 Task: Audio Analysis: Calculate audio duration without playing it.
Action: Mouse moved to (681, 464)
Screenshot: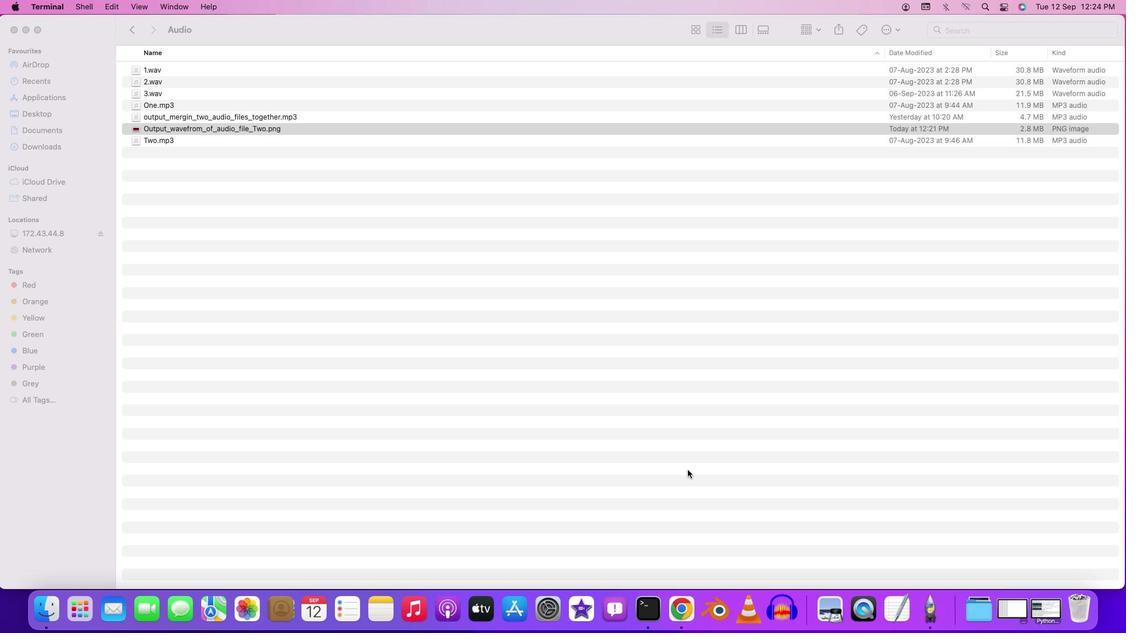 
Action: Mouse pressed left at (681, 464)
Screenshot: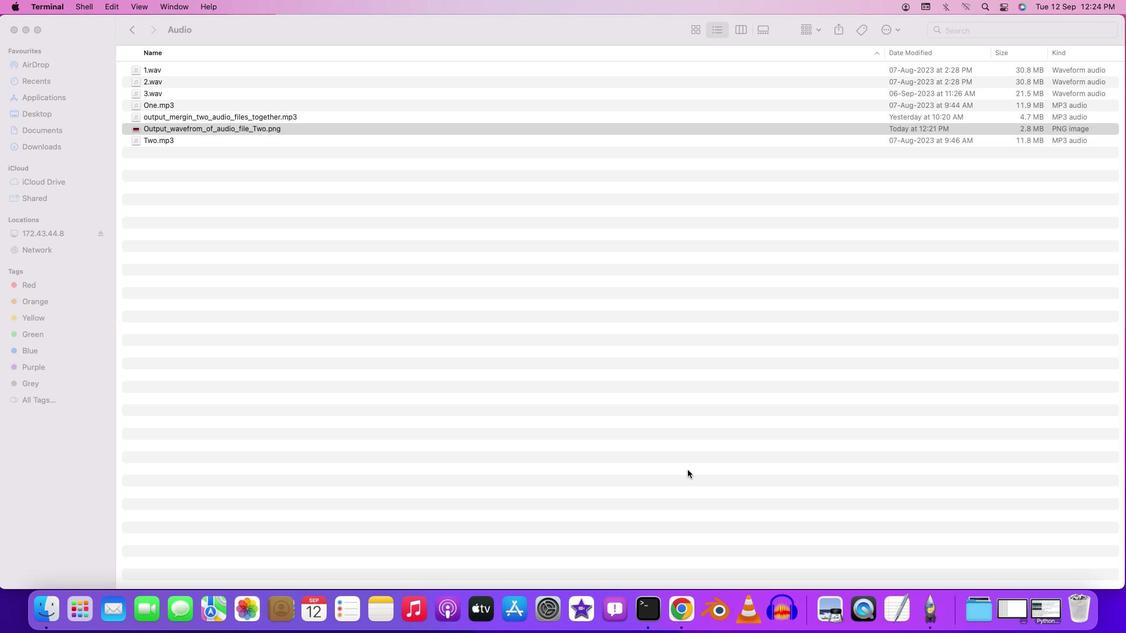 
Action: Mouse moved to (641, 596)
Screenshot: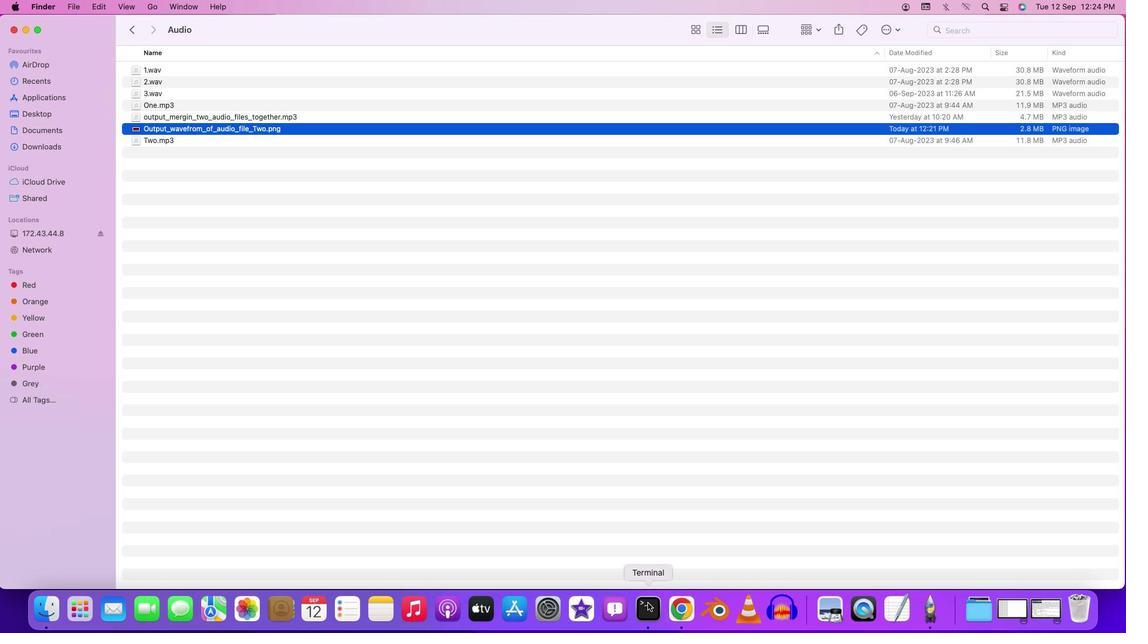 
Action: Mouse pressed right at (641, 596)
Screenshot: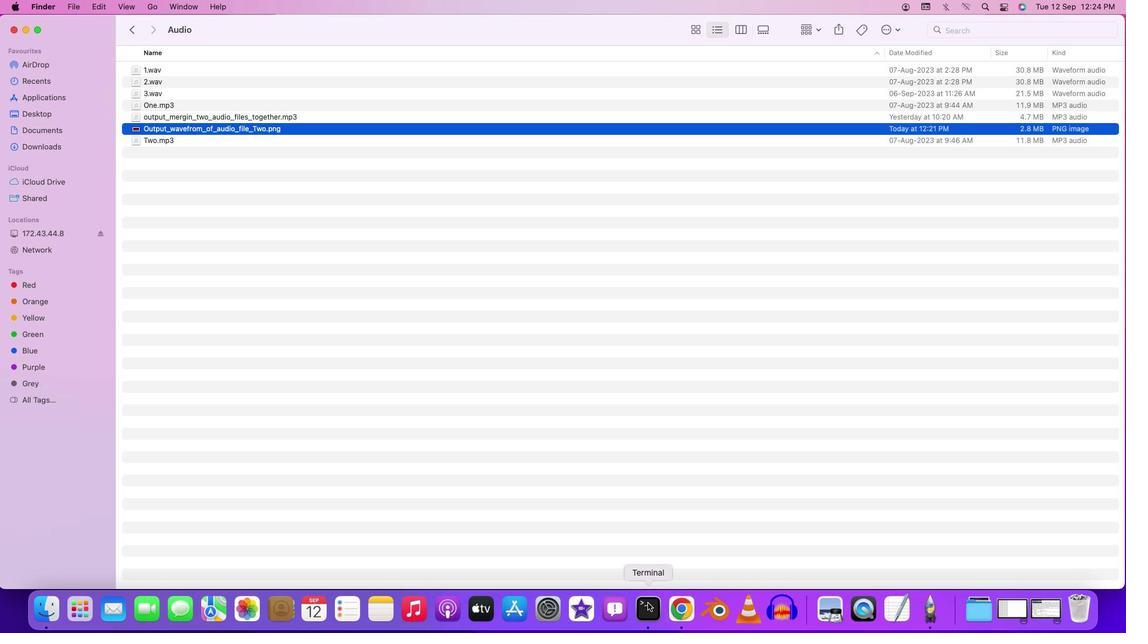 
Action: Mouse moved to (668, 461)
Screenshot: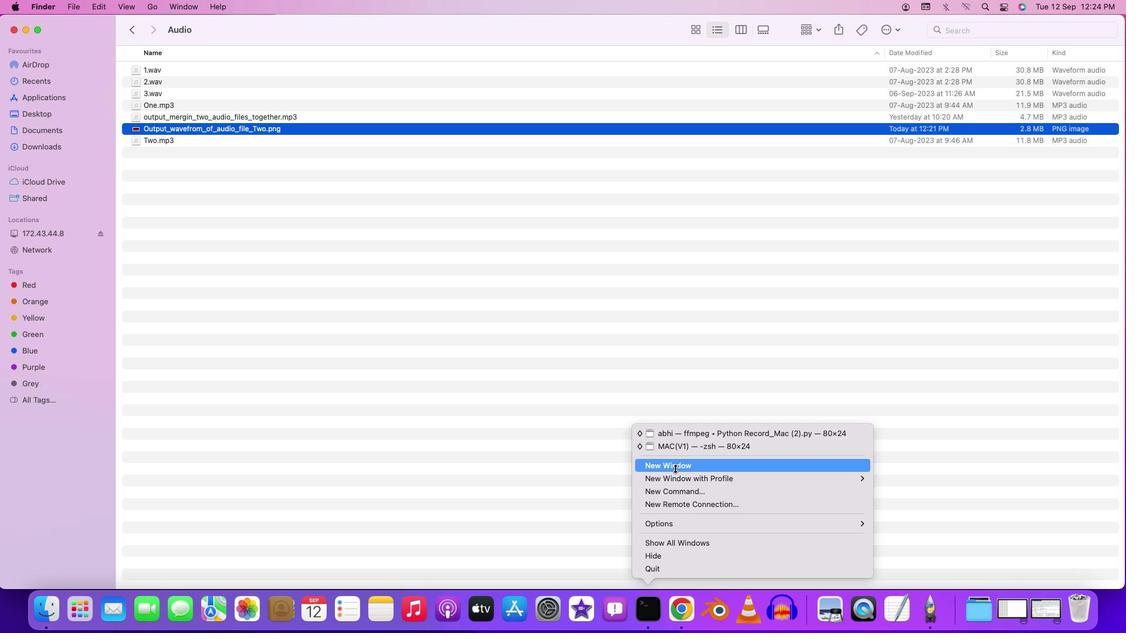 
Action: Mouse pressed left at (668, 461)
Screenshot: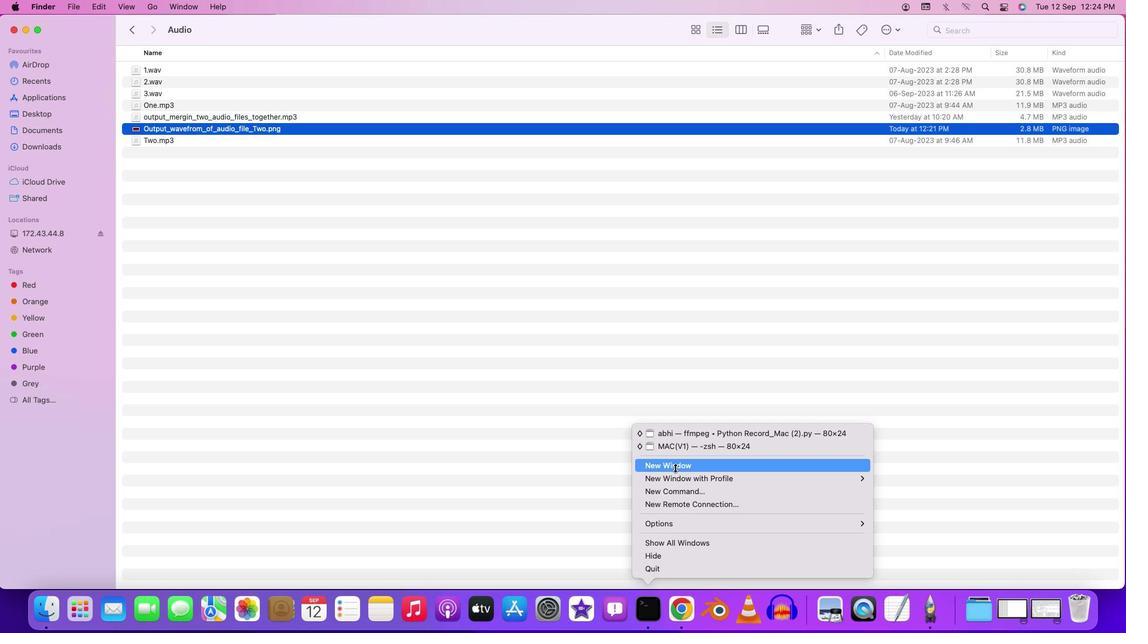 
Action: Key pressed 'c''d'Key.space'd''e''s''k''t''o''p'Key.enter'c''d'Key.space'a''b''h''i'Key.backspaceKey.backspaceKey.backspaceKey.backspace'f''f''m''p''e''g'Key.enter'c''d'Key.space'a''n''a''l''y''s''i''s'Key.enter'c''d'Key.spaceKey.shift'A''u''d''i''o'Key.enter'f''f''p''r''o''b''e'Key.space'-''i'Key.spaceKey.shift'O''n''e''.'Key.backspace'.''w''a''v'Key.leftKey.rightKey.rightKey.rightKey.space'-''s''h''o''w'Key.shift'_''e''n''t''e''r''i''e''s'Key.space'f''o''r''m''a''t'Key.shift'_'Key.backspace'=''d''u''r''a''t''i''o''n'Key.space'-''v'Key.space'q''u''i''e''t'Key.space'-''o''f'Key.rightKey.space'c''s''v'Key.spaceKey.backspace'='Key.shift'"''p''=''0'Key.shift'"'Key.enterKey.upKey.leftKey.leftKey.leftKey.left
Screenshot: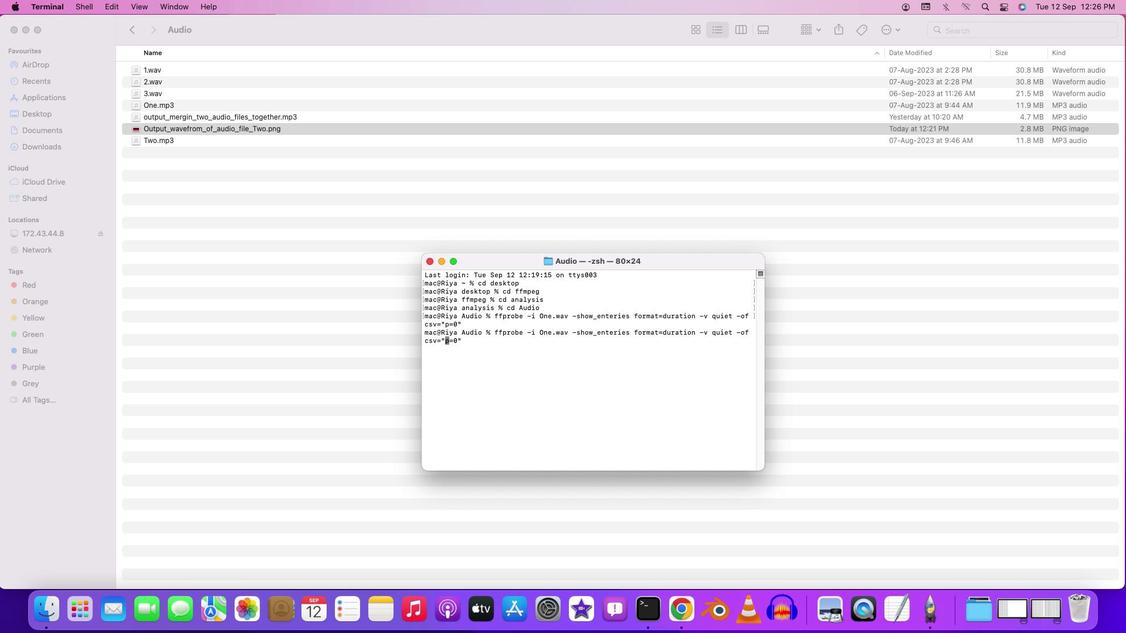 
Action: Mouse moved to (542, 326)
Screenshot: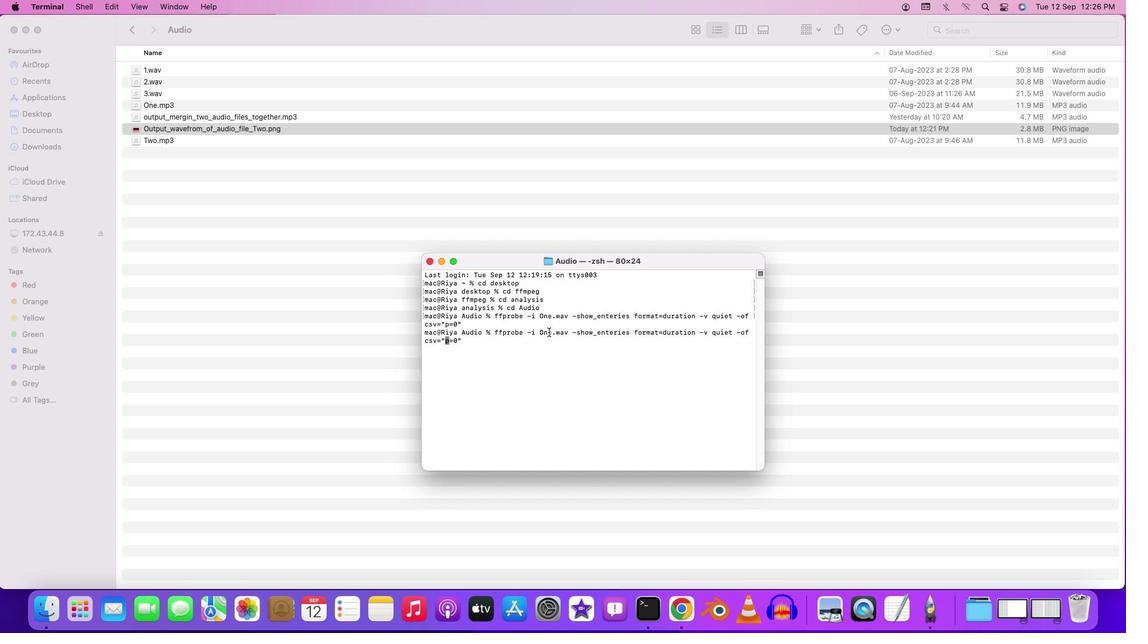 
Action: Key pressed Key.left
Screenshot: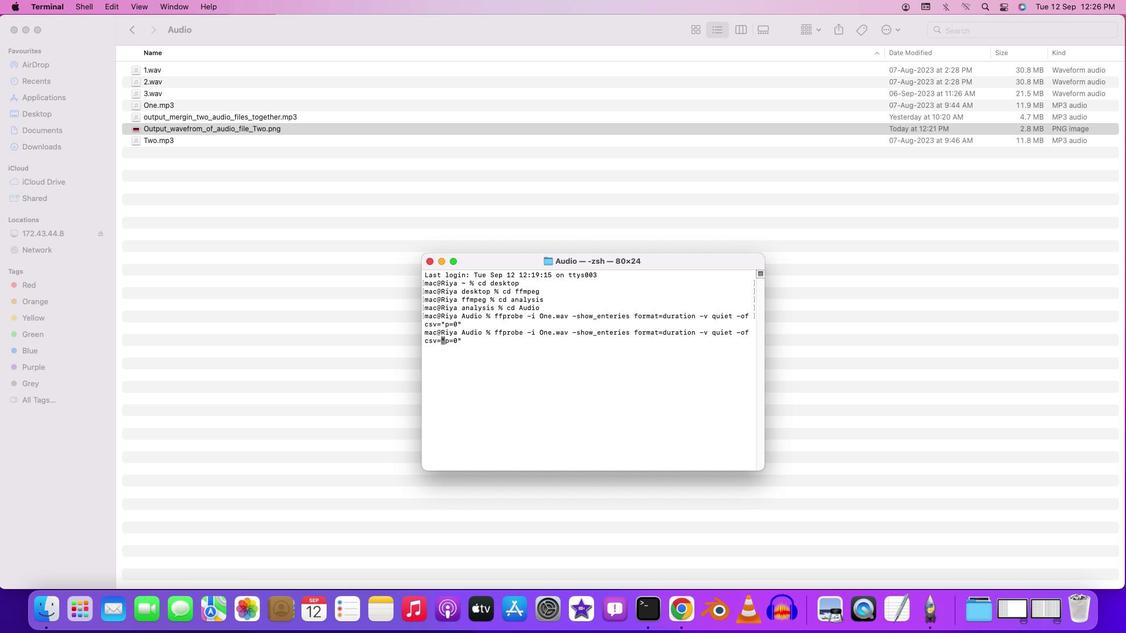 
Action: Mouse moved to (526, 330)
Screenshot: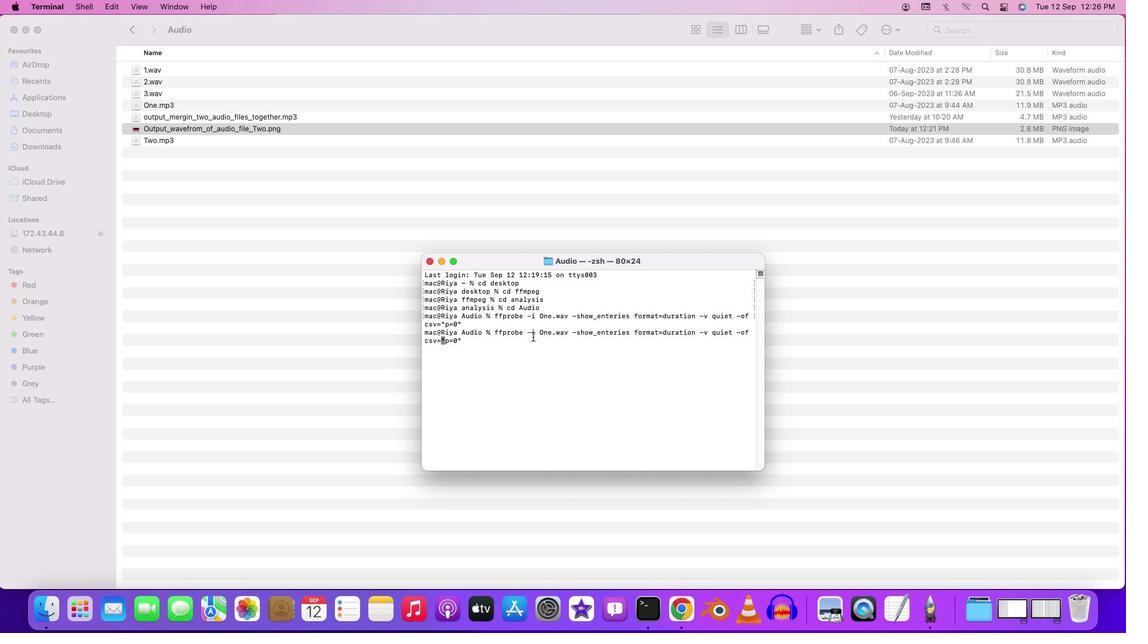 
Action: Key pressed Key.right
Screenshot: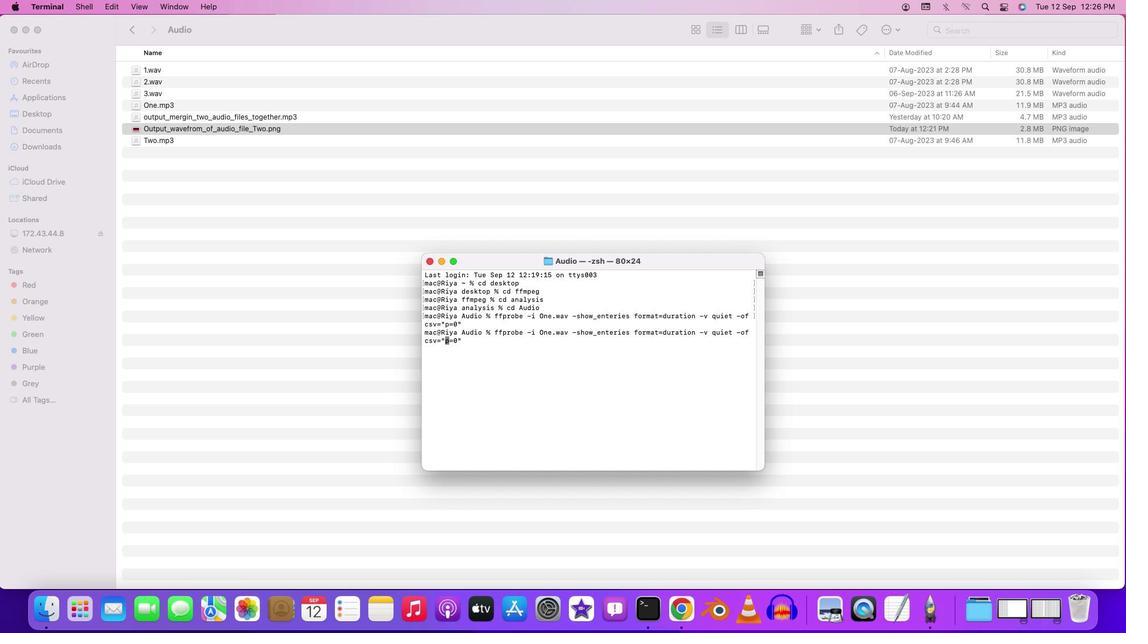 
Action: Mouse moved to (525, 333)
Screenshot: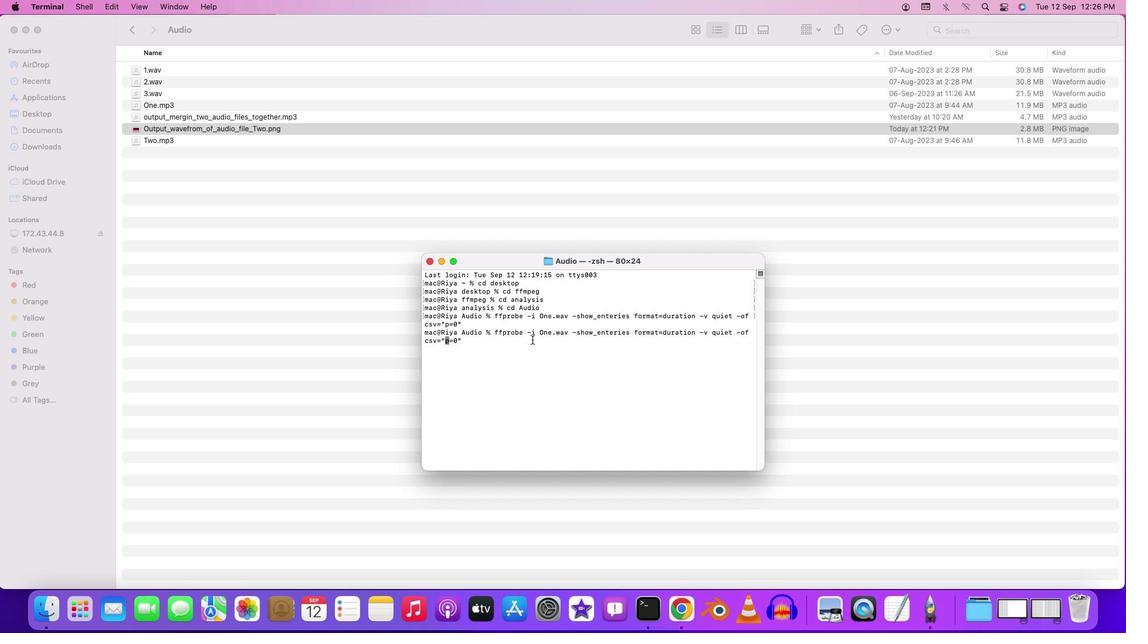 
Action: Key pressed Key.left
Screenshot: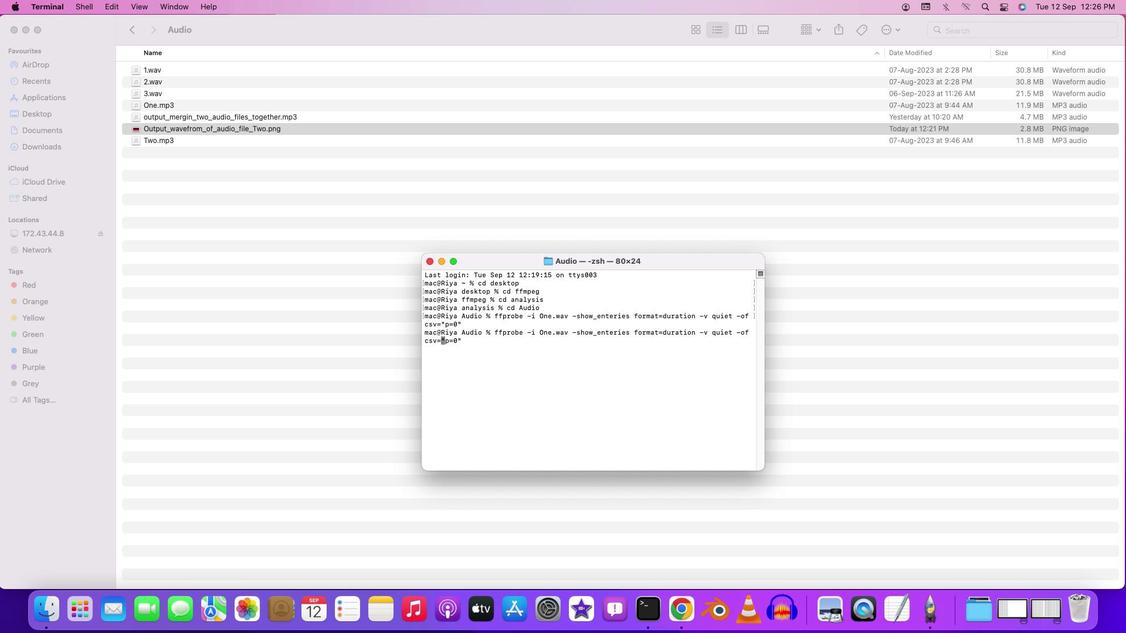 
Action: Mouse moved to (525, 339)
Screenshot: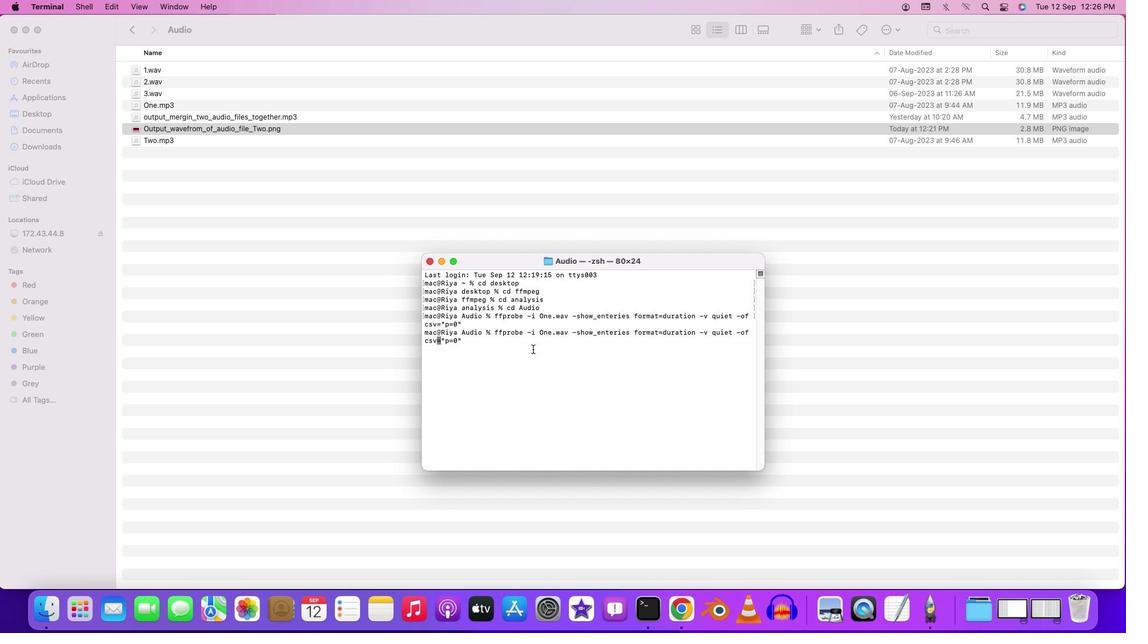 
Action: Key pressed Key.left
Screenshot: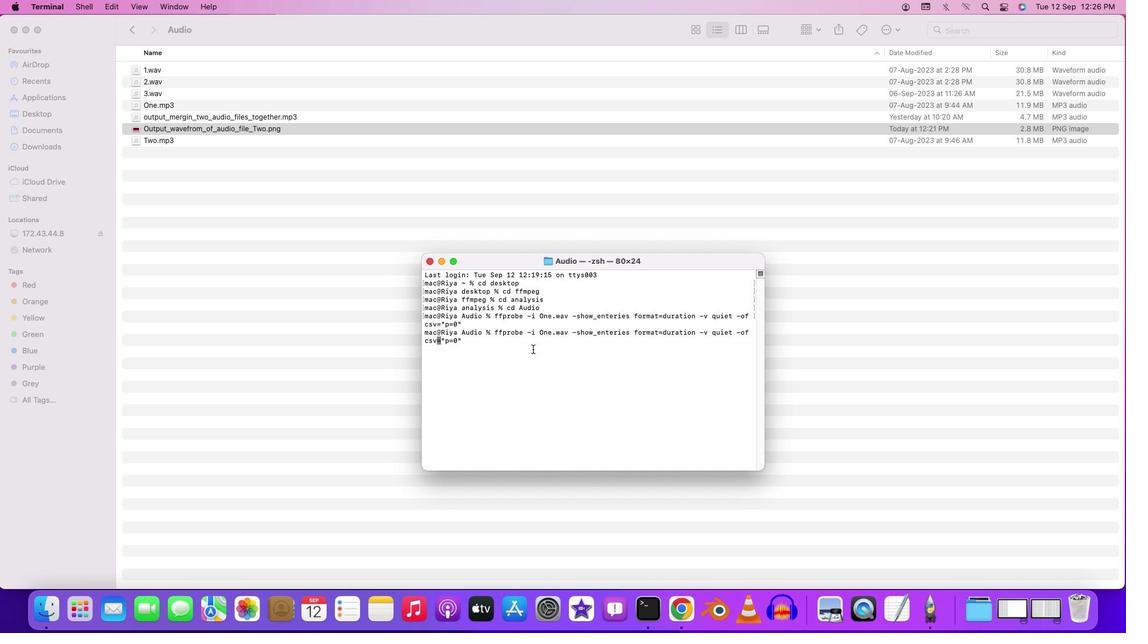 
Action: Mouse moved to (526, 343)
Screenshot: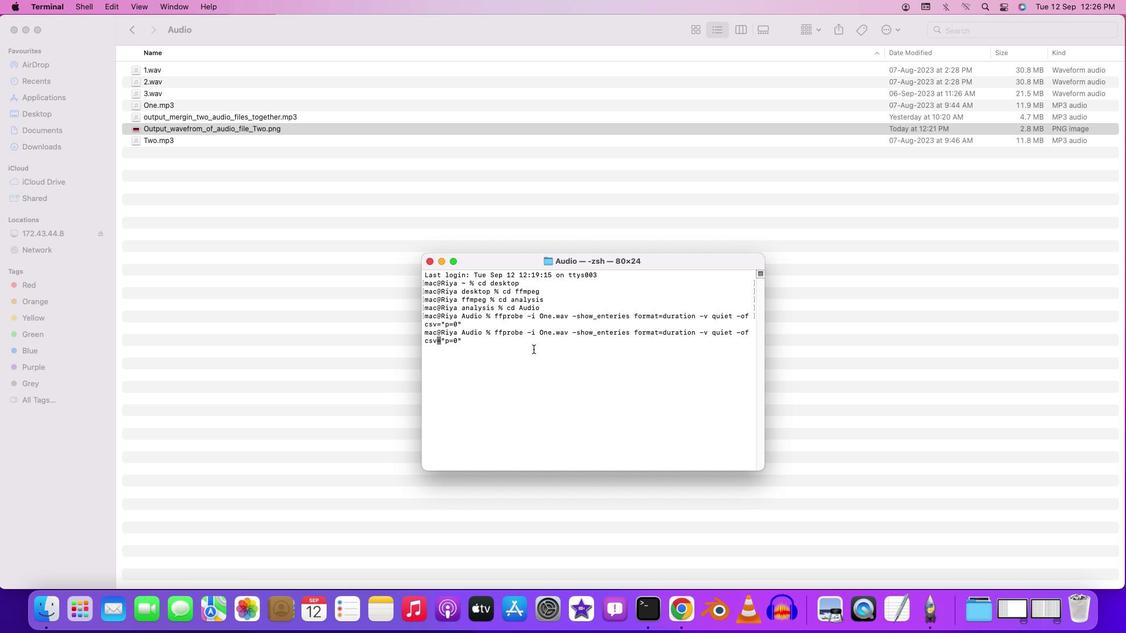 
Action: Key pressed Key.leftKey.leftKey.leftKey.leftKey.leftKey.leftKey.leftKey.leftKey.leftKey.leftKey.leftKey.leftKey.leftKey.leftKey.leftKey.leftKey.leftKey.left
Screenshot: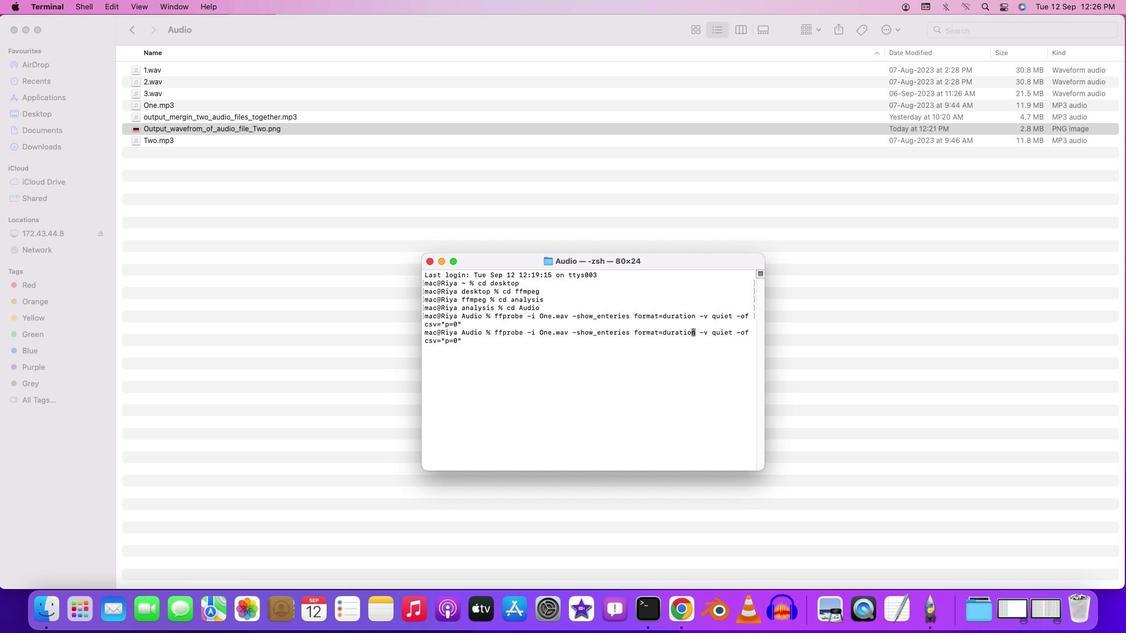 
Action: Mouse moved to (526, 343)
Screenshot: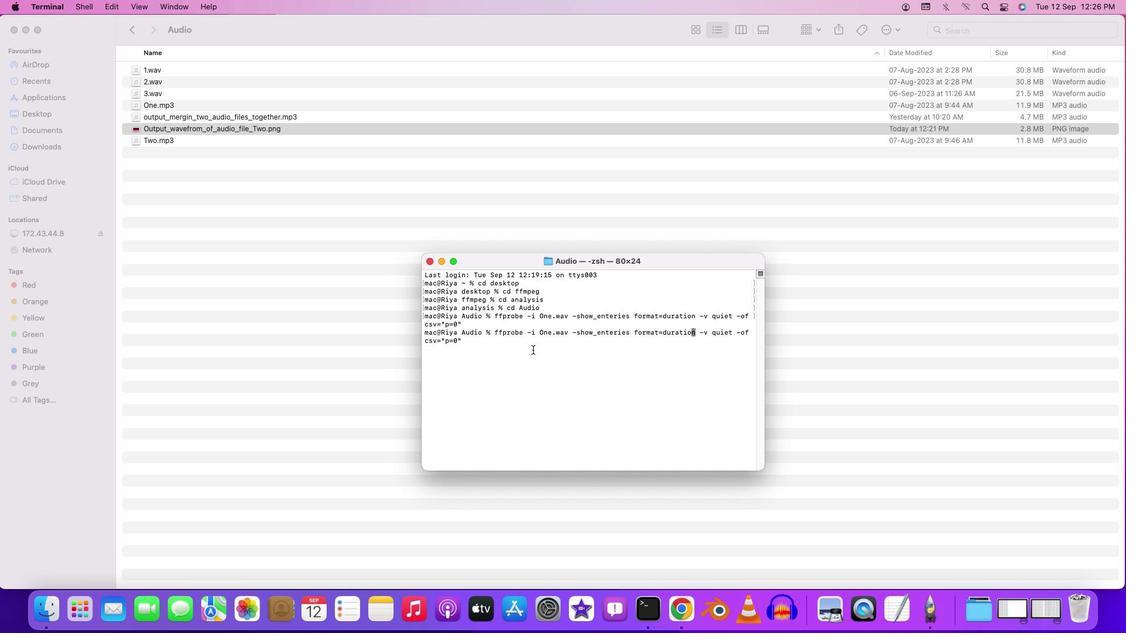 
Action: Key pressed Key.leftKey.leftKey.leftKey.leftKey.leftKey.leftKey.left
Screenshot: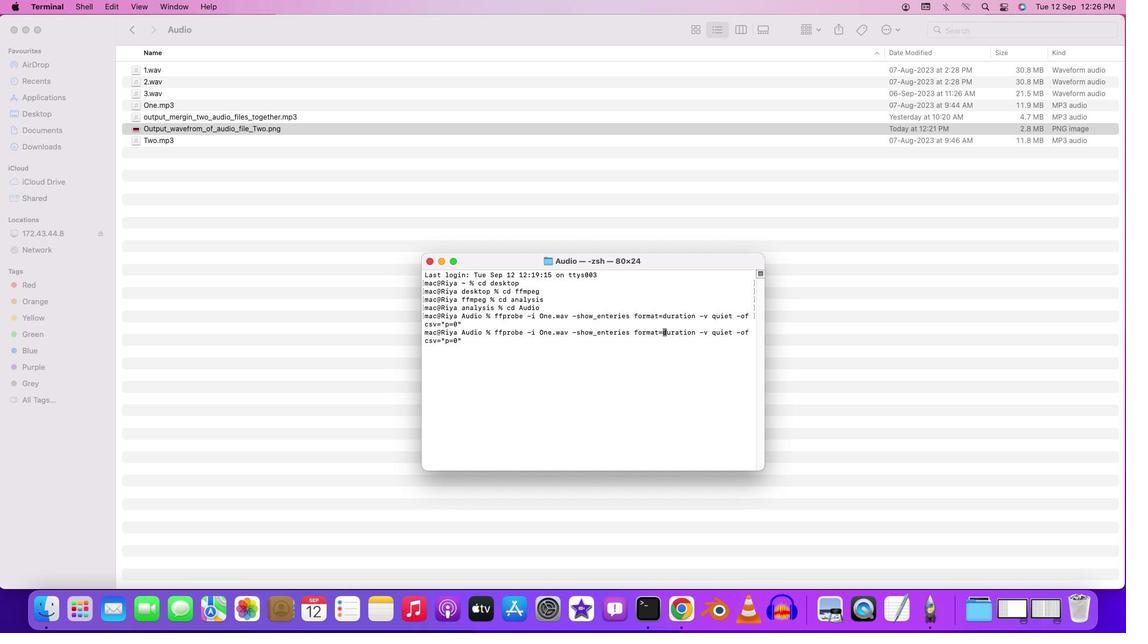 
Action: Mouse moved to (525, 344)
Screenshot: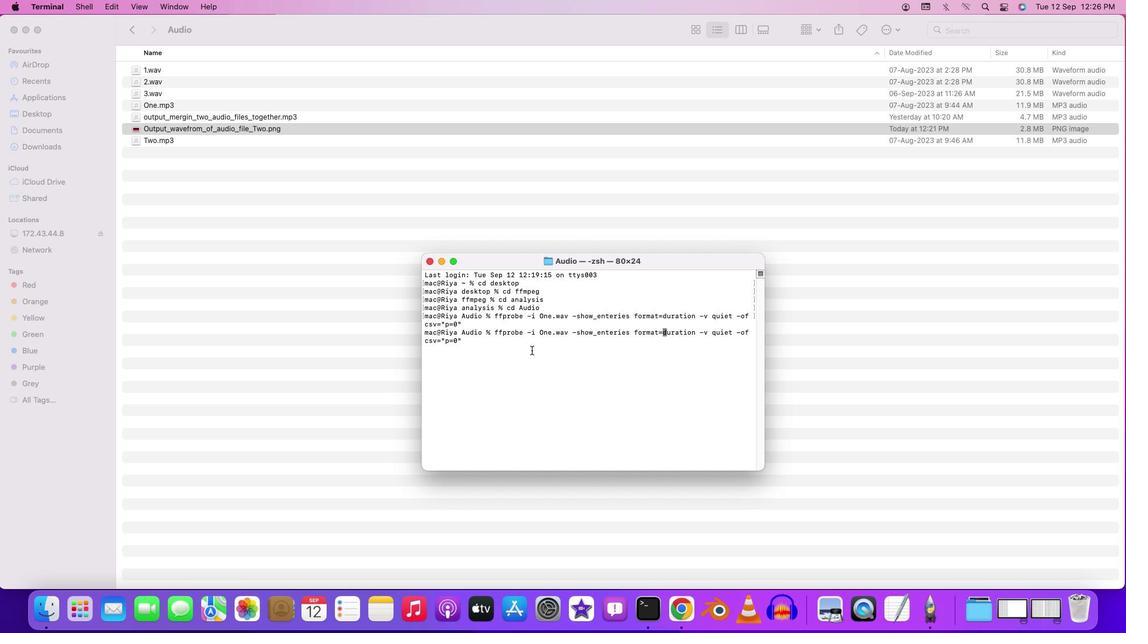 
Action: Key pressed Key.leftKey.leftKey.leftKey.leftKey.leftKey.leftKey.leftKey.leftKey.leftKey.leftKey.leftKey.leftKey.backspaceKey.right
Screenshot: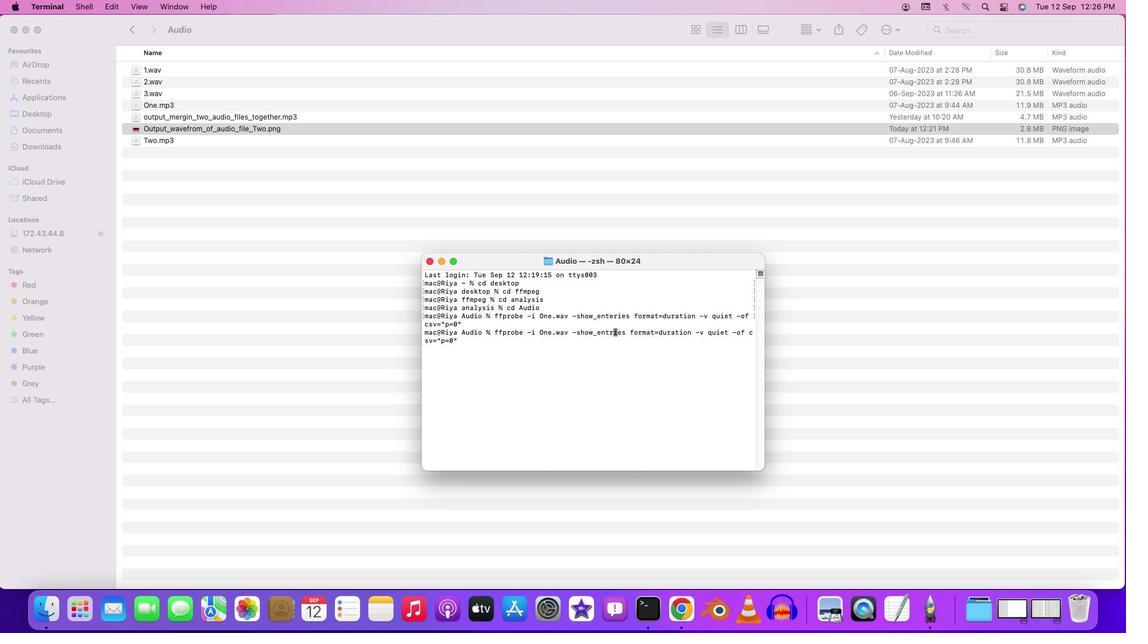 
Action: Mouse moved to (525, 343)
Screenshot: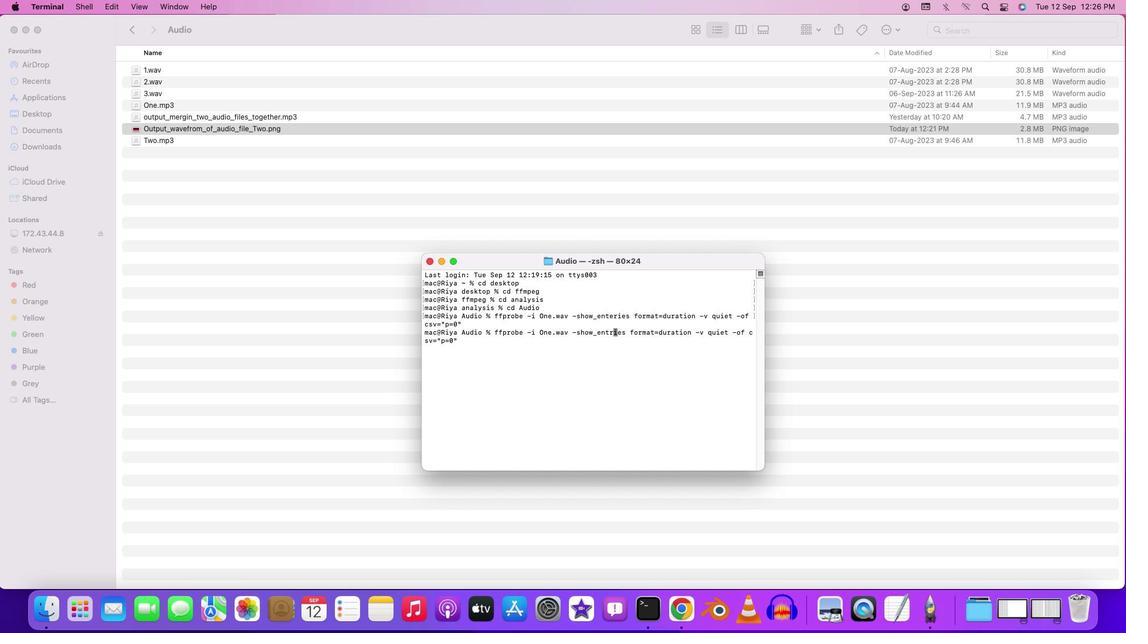 
Action: Key pressed Key.rightKey.rightKey.rightKey.rightKey.rightKey.right
Screenshot: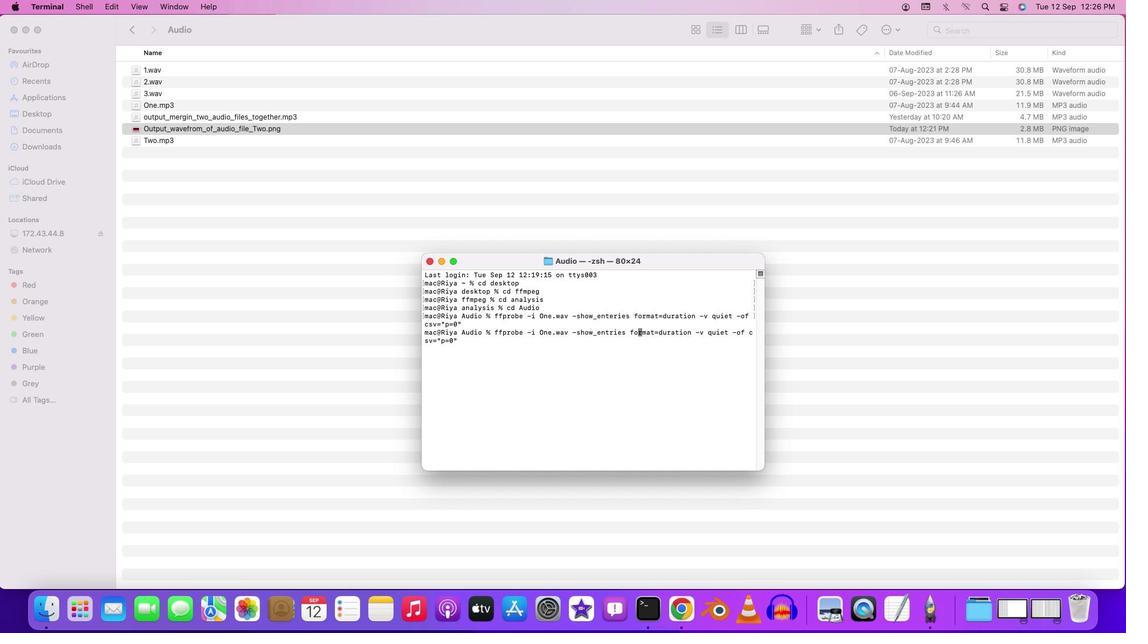 
Action: Mouse moved to (525, 343)
Screenshot: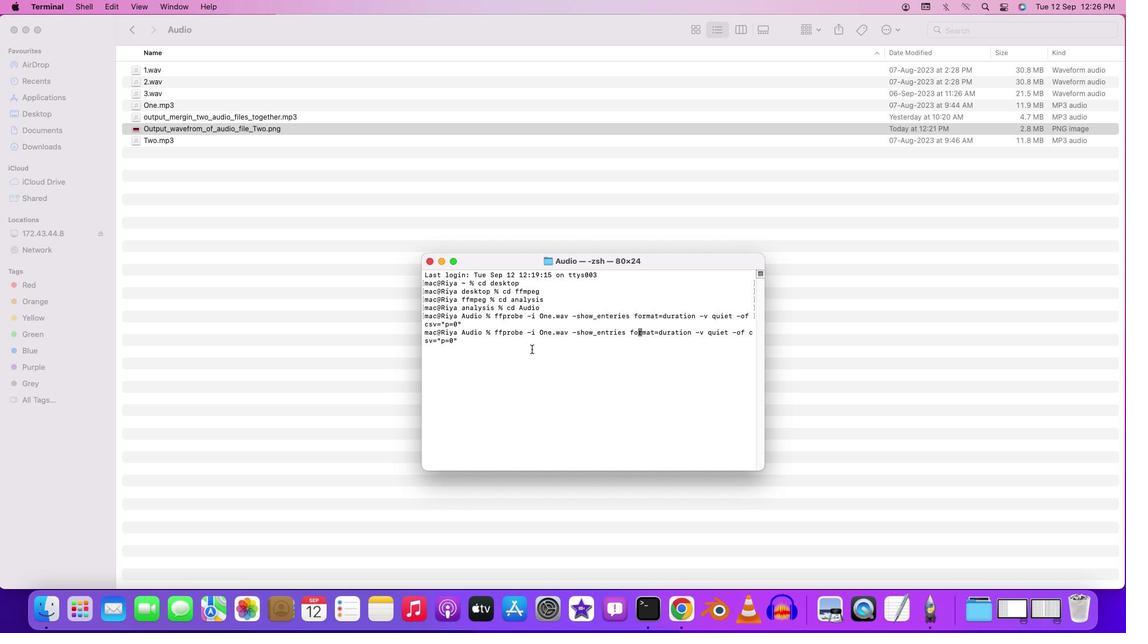 
Action: Key pressed Key.right
Screenshot: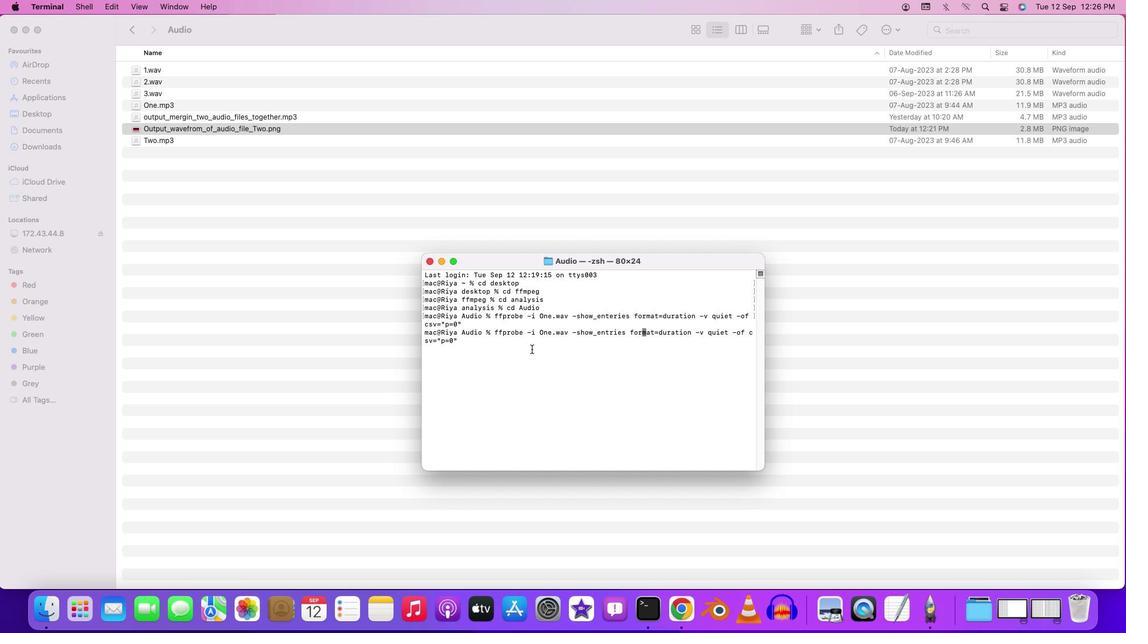 
Action: Mouse moved to (525, 343)
Screenshot: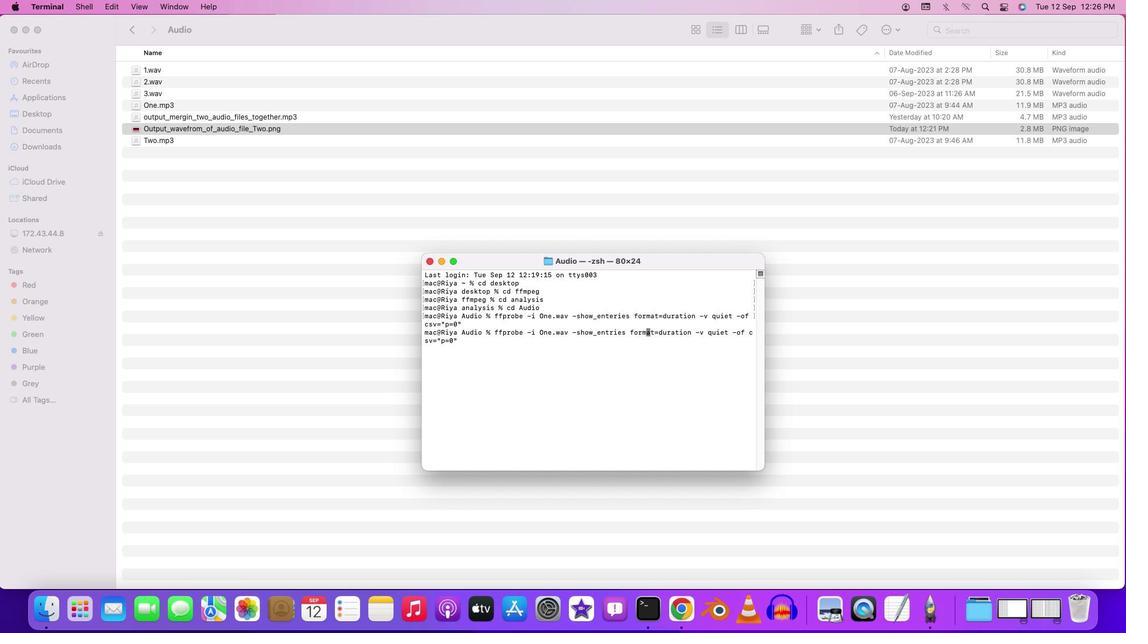 
Action: Key pressed Key.rightKey.rightKey.rightKey.rightKey.rightKey.rightKey.rightKey.rightKey.rightKey.rightKey.rightKey.rightKey.rightKey.rightKey.rightKey.rightKey.rightKey.rightKey.rightKey.rightKey.rightKey.rightKey.rightKey.rightKey.rightKey.rightKey.rightKey.rightKey.rightKey.rightKey.rightKey.rightKey.rightKey.rightKey.rightKey.rightKey.rightKey.rightKey.right
Screenshot: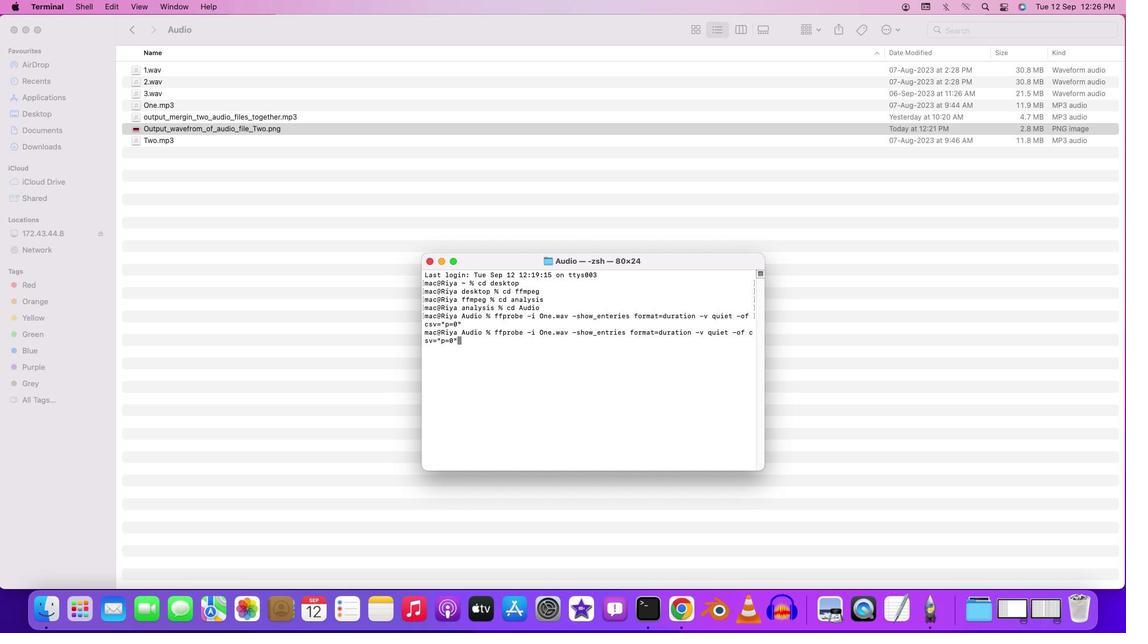 
Action: Mouse moved to (525, 343)
Screenshot: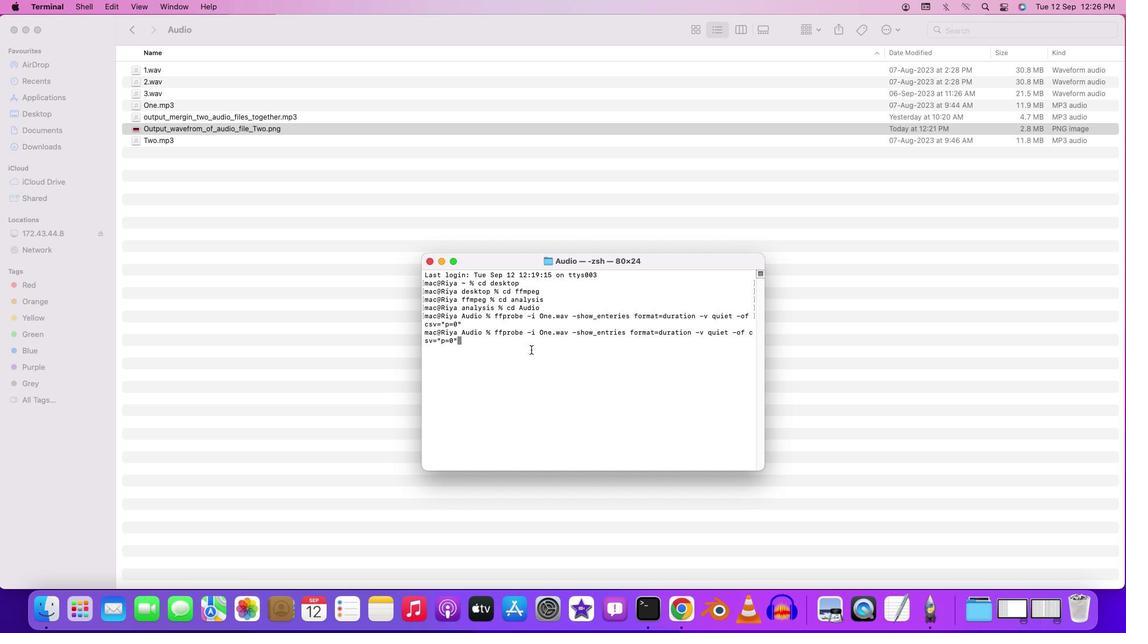 
Action: Key pressed Key.enter
Screenshot: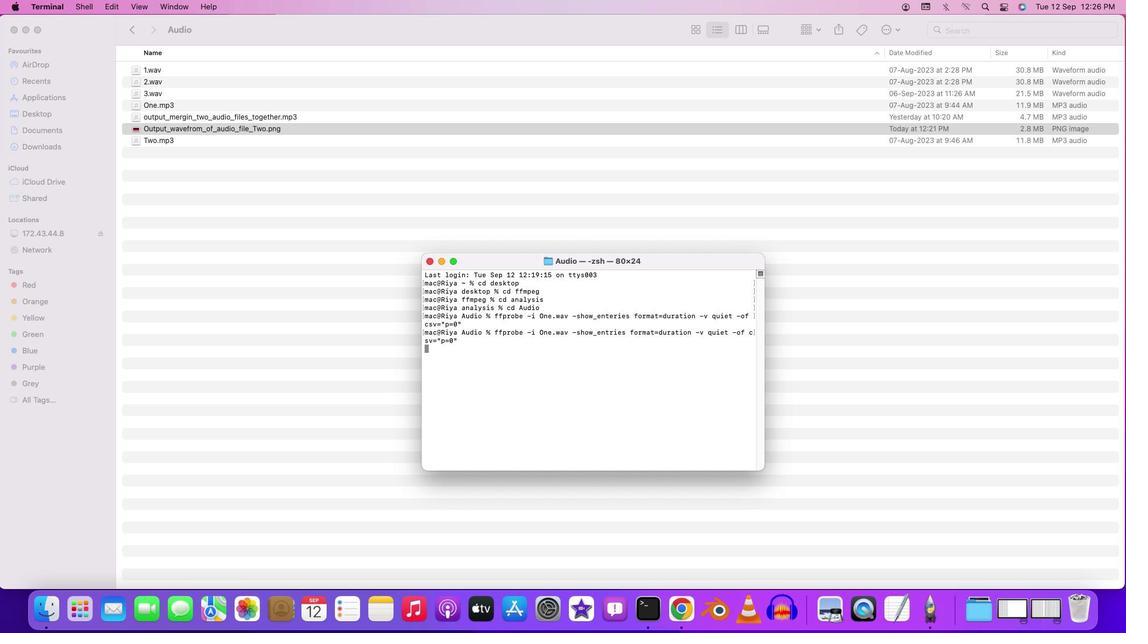 
Action: Mouse moved to (521, 344)
Screenshot: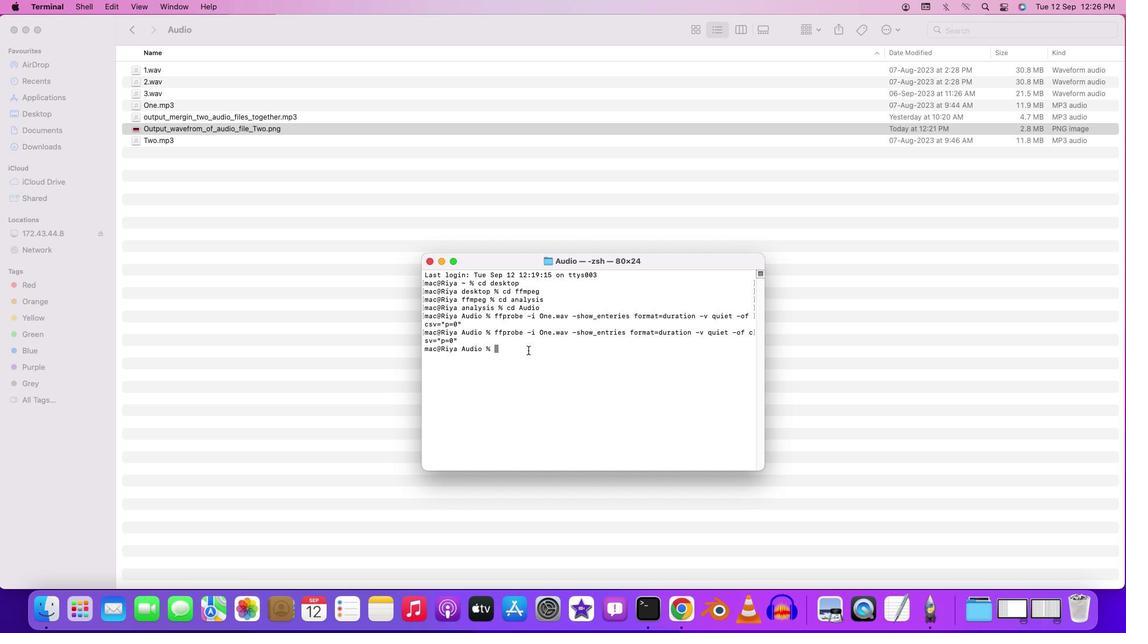 
Action: Key pressed Key.up
Screenshot: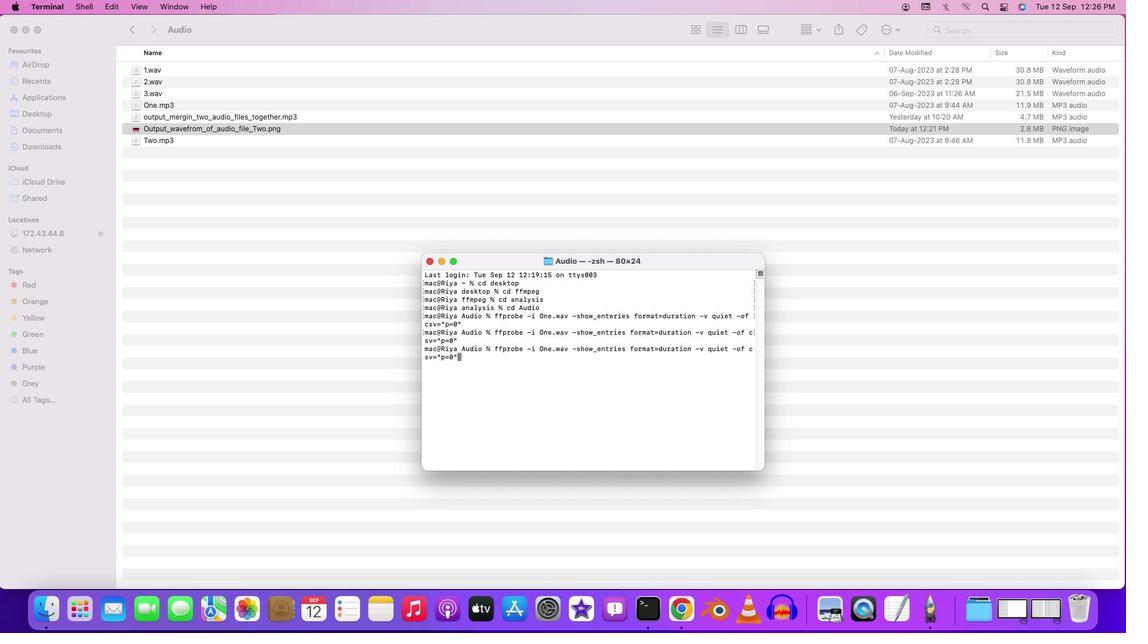 
Action: Mouse moved to (520, 344)
Screenshot: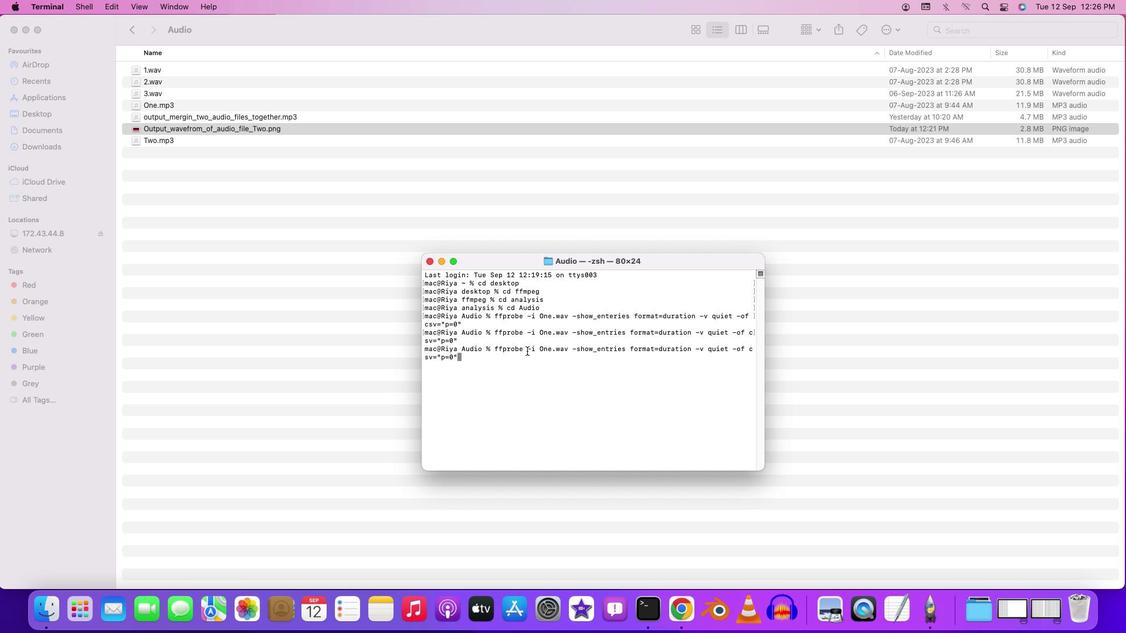 
Action: Key pressed Key.rightKey.rightKey.up
Screenshot: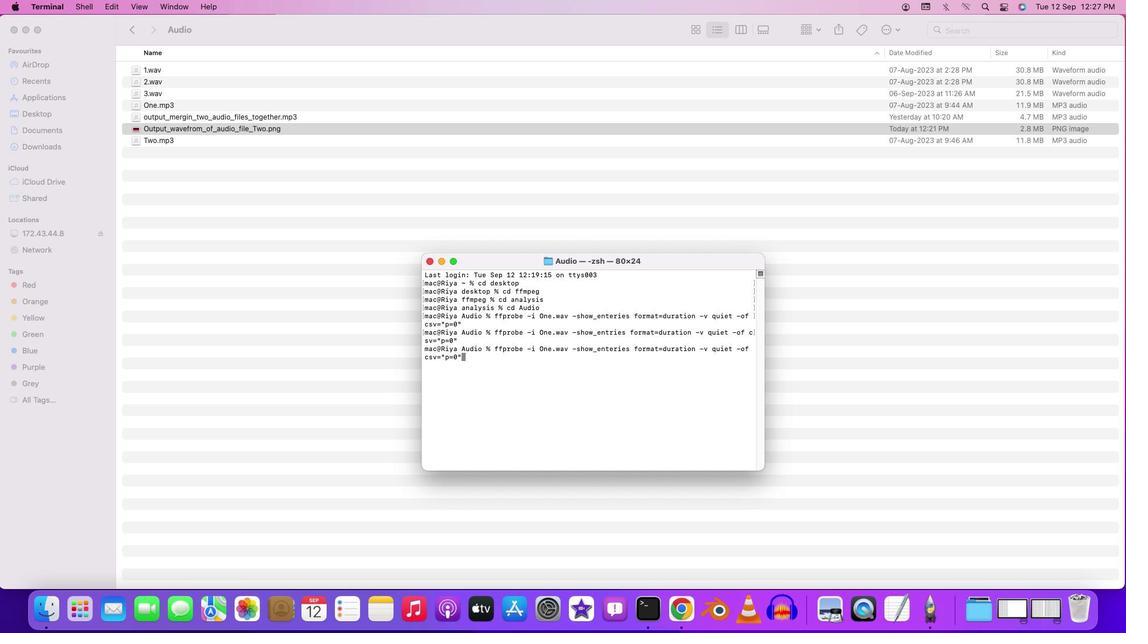 
Action: Mouse moved to (520, 344)
Screenshot: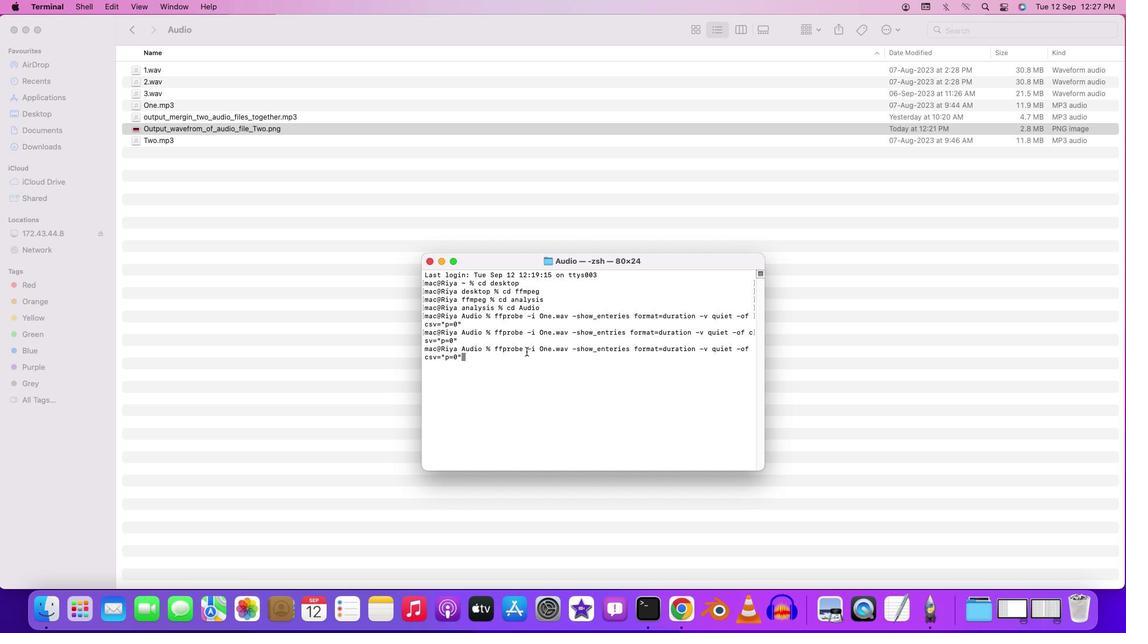 
Action: Key pressed Key.downKey.leftKey.left
Screenshot: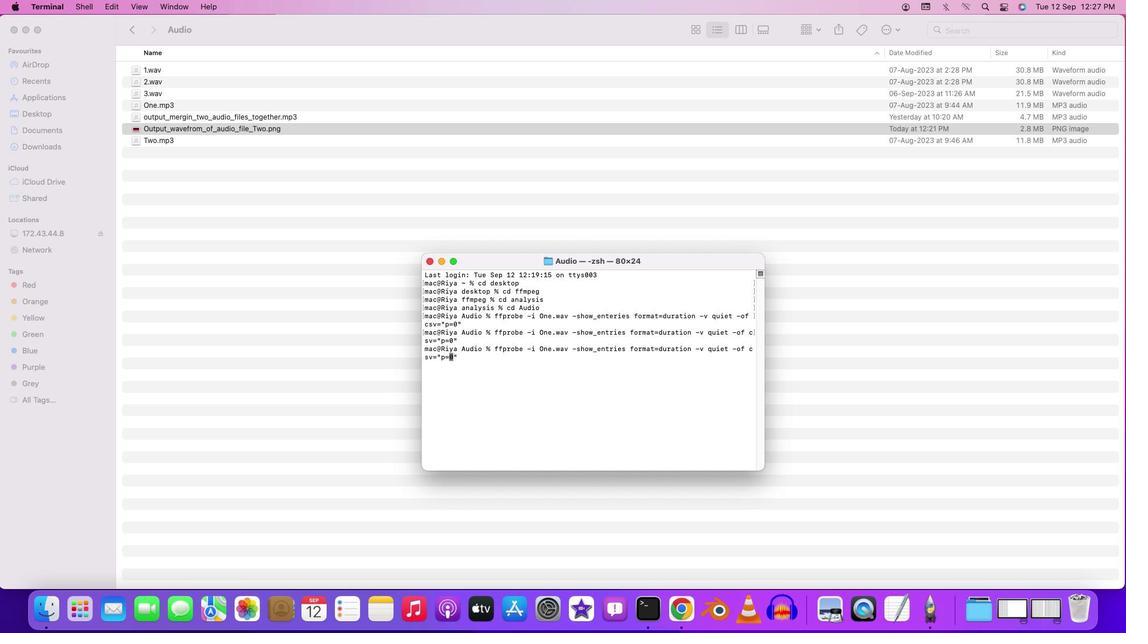 
Action: Mouse moved to (519, 345)
Screenshot: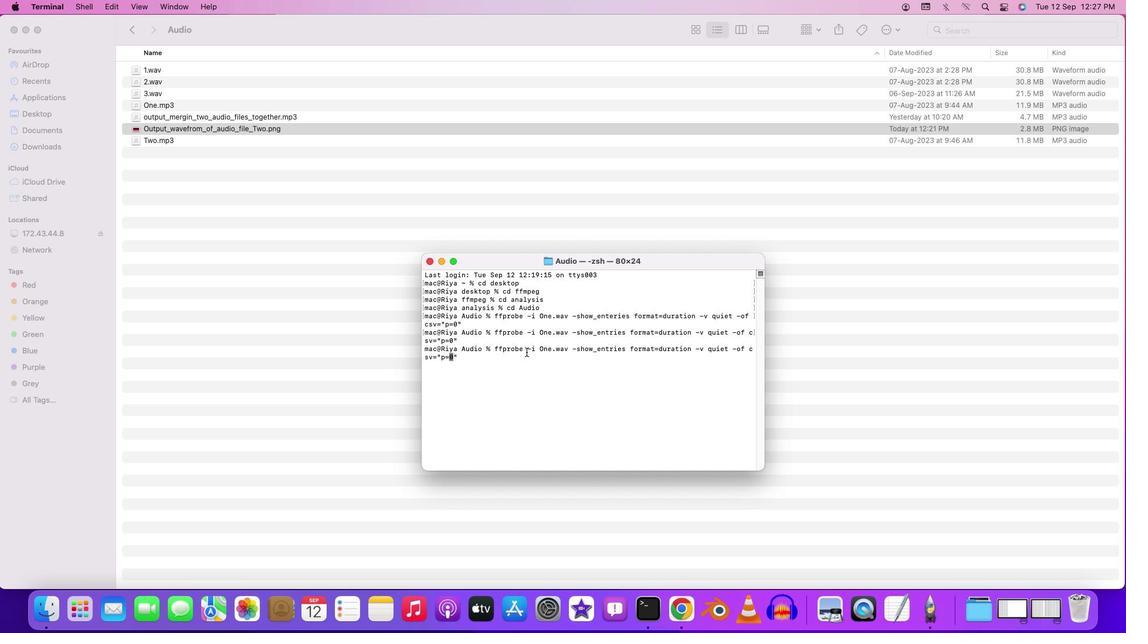 
Action: Key pressed Key.rightKey.leftKey.leftKey.leftKey.leftKey.rightKey.rightKey.rightKey.rightKey.leftKey.leftKey.leftKey.leftKey.leftKey.leftKey.leftKey.leftKey.leftKey.leftKey.leftKey.leftKey.leftKey.leftKey.leftKey.leftKey.leftKey.leftKey.leftKey.leftKey.leftKey.leftKey.leftKey.leftKey.leftKey.leftKey.leftKey.leftKey.leftKey.leftKey.leftKey.leftKey.leftKey.leftKey.leftKey.leftKey.leftKey.leftKey.leftKey.leftKey.rightKey.rightKey.rightKey.leftKey.leftKey.leftKey.leftKey.leftKey.leftKey.leftKey.leftKey.leftKey.leftKey.leftKey.leftKey.leftKey.leftKey.leftKey.leftKey.leftKey.rightKey.rightKey.leftKey.rightKey.backspaceKey.backspaceKey.backspaceKey.backspaceKey.backspaceKey.backspaceKey.backspaceKey.shift'O''n''e''.''m''p''3'Key.enter
Screenshot: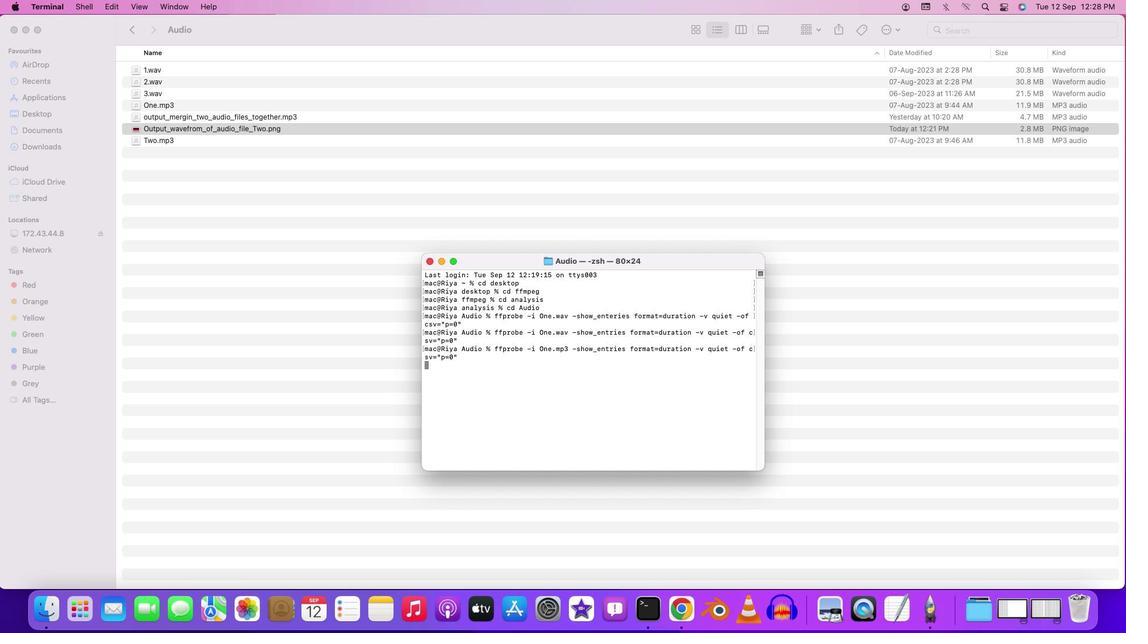 
Action: Mouse moved to (462, 355)
Screenshot: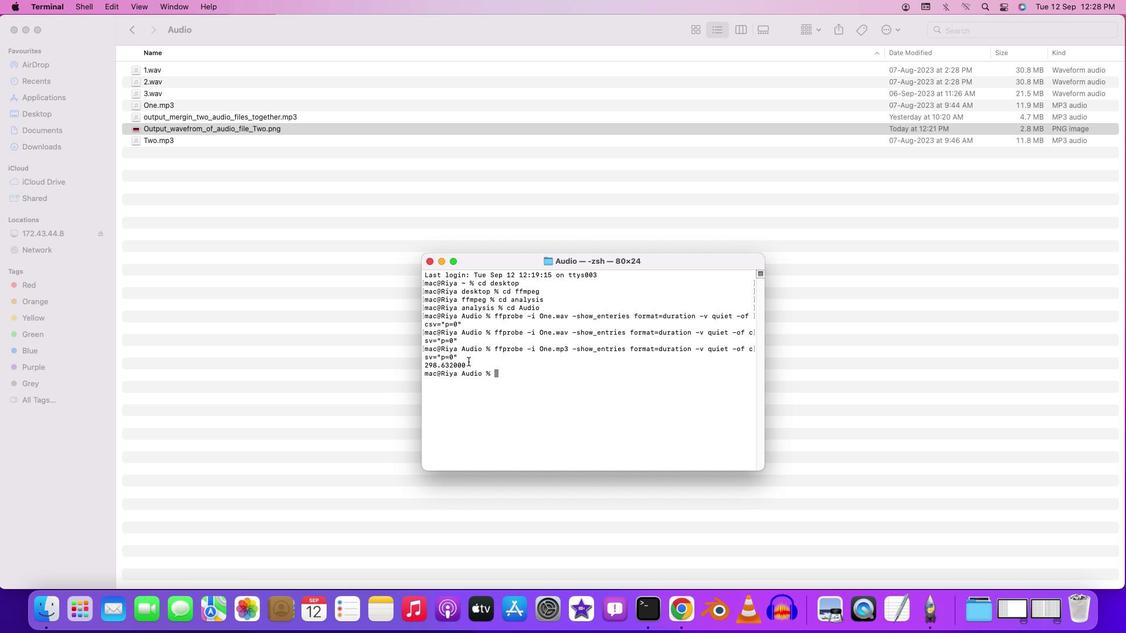 
Action: Mouse pressed left at (462, 355)
Screenshot: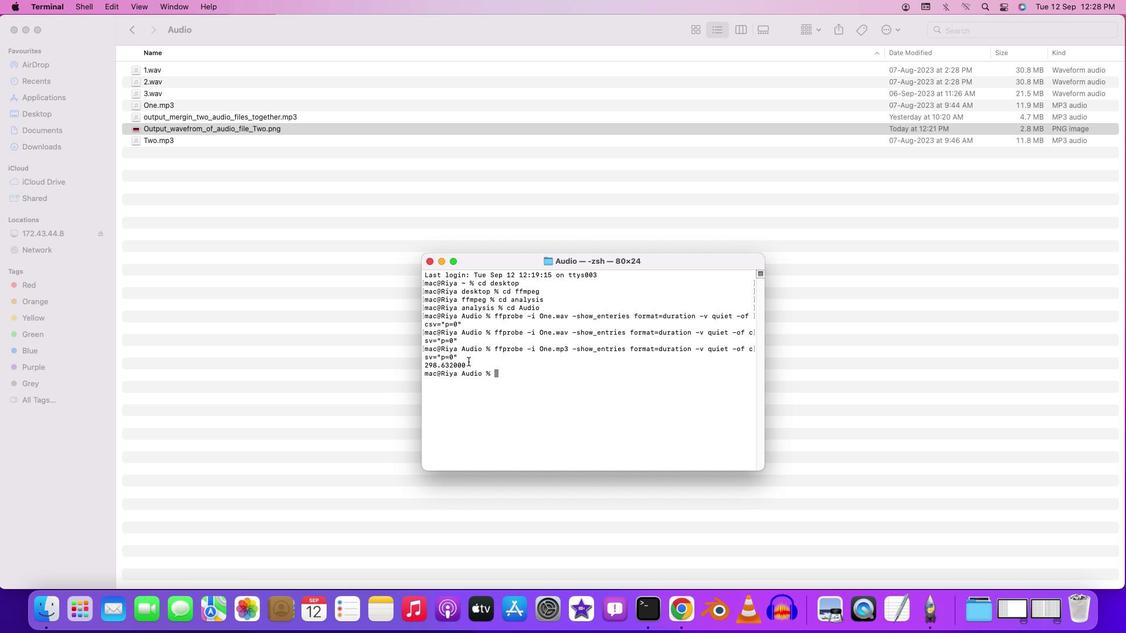 
Action: Mouse moved to (546, 407)
Screenshot: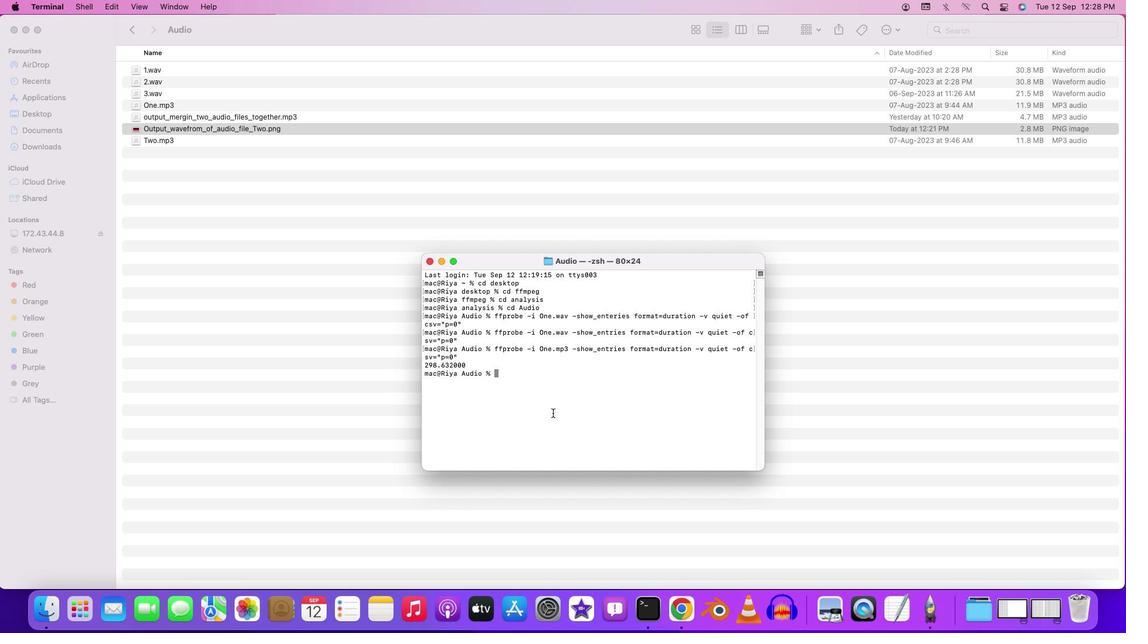 
